 Task: Create a due date automation trigger when advanced on, 2 hours before a card is due add fields without custom field "Resume" set to a date in this month.
Action: Mouse moved to (1047, 76)
Screenshot: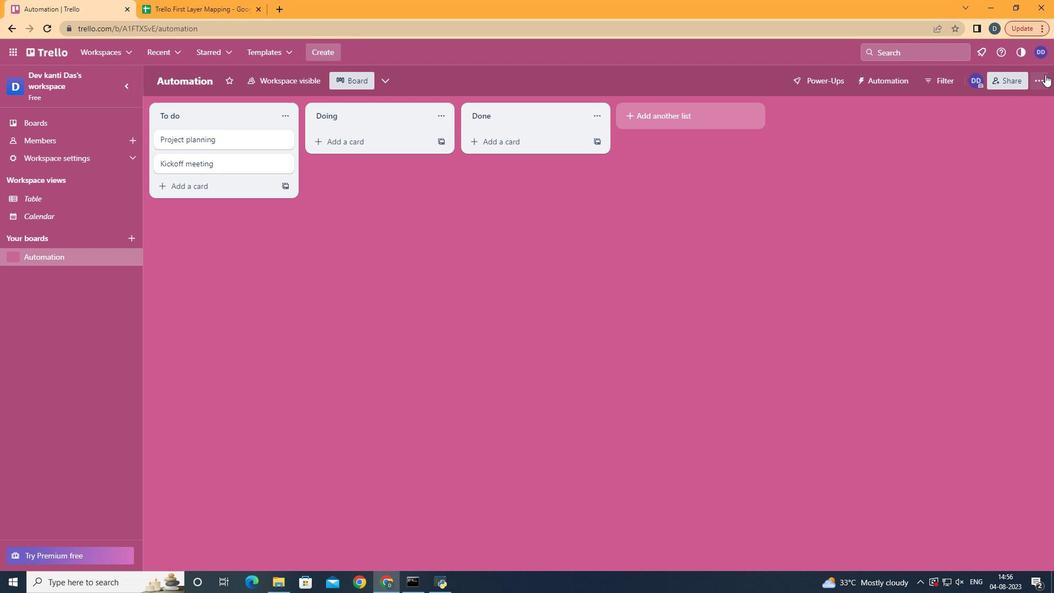 
Action: Mouse pressed left at (1047, 76)
Screenshot: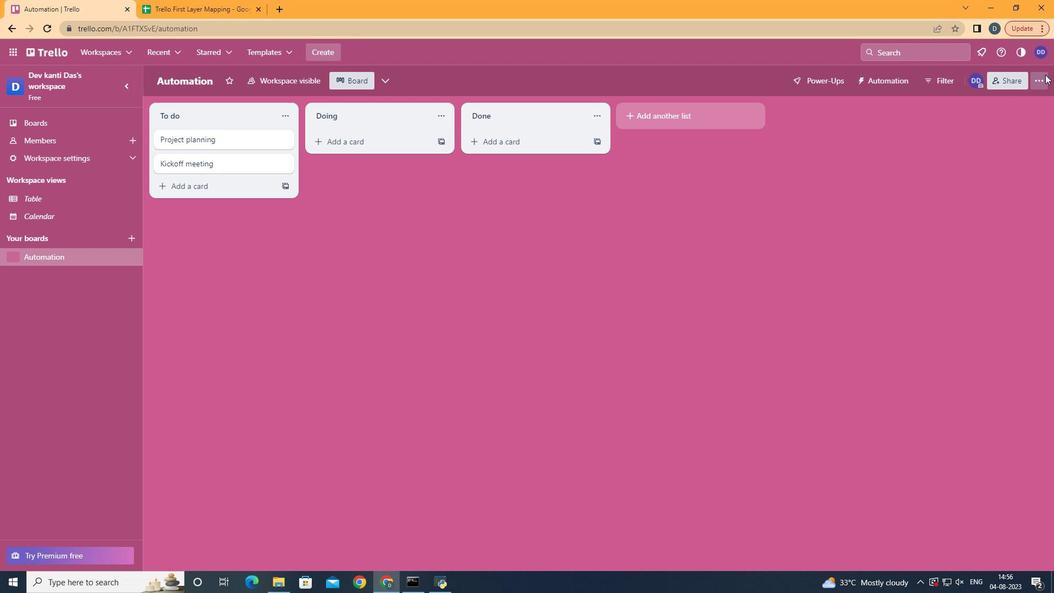 
Action: Mouse moved to (968, 233)
Screenshot: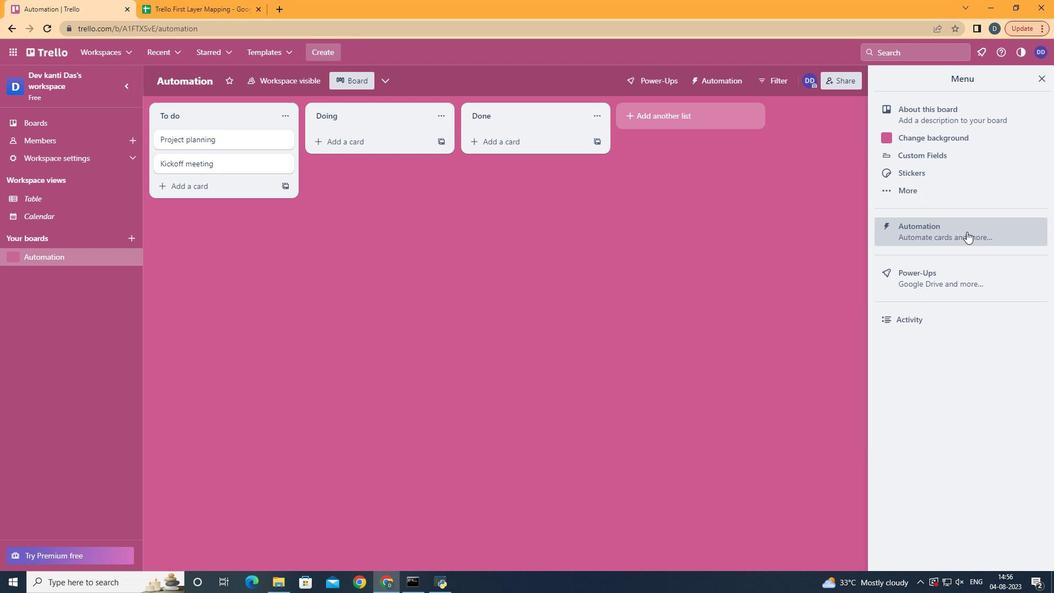 
Action: Mouse pressed left at (968, 233)
Screenshot: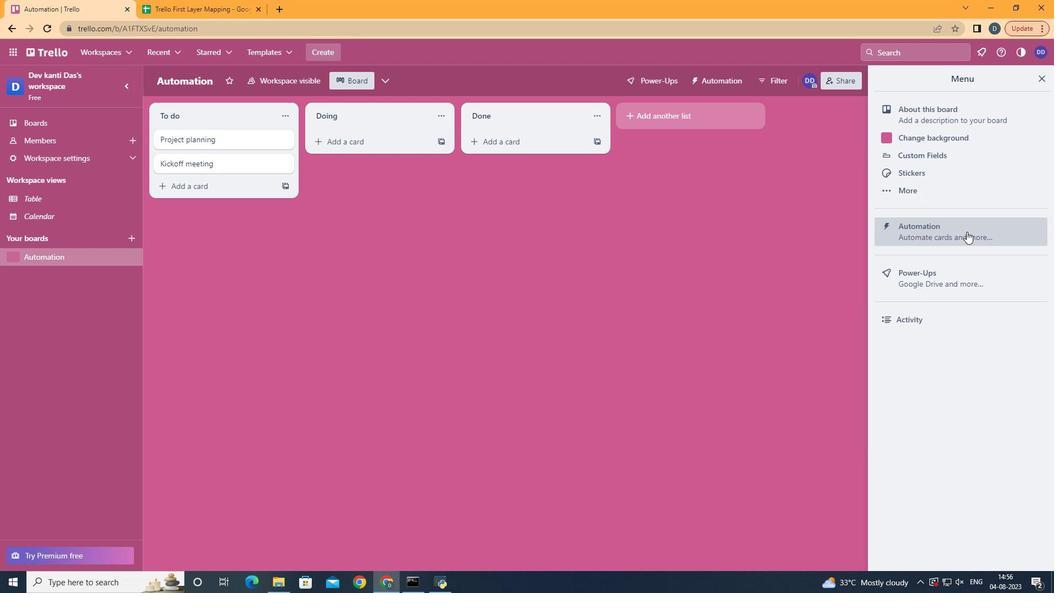 
Action: Mouse moved to (244, 227)
Screenshot: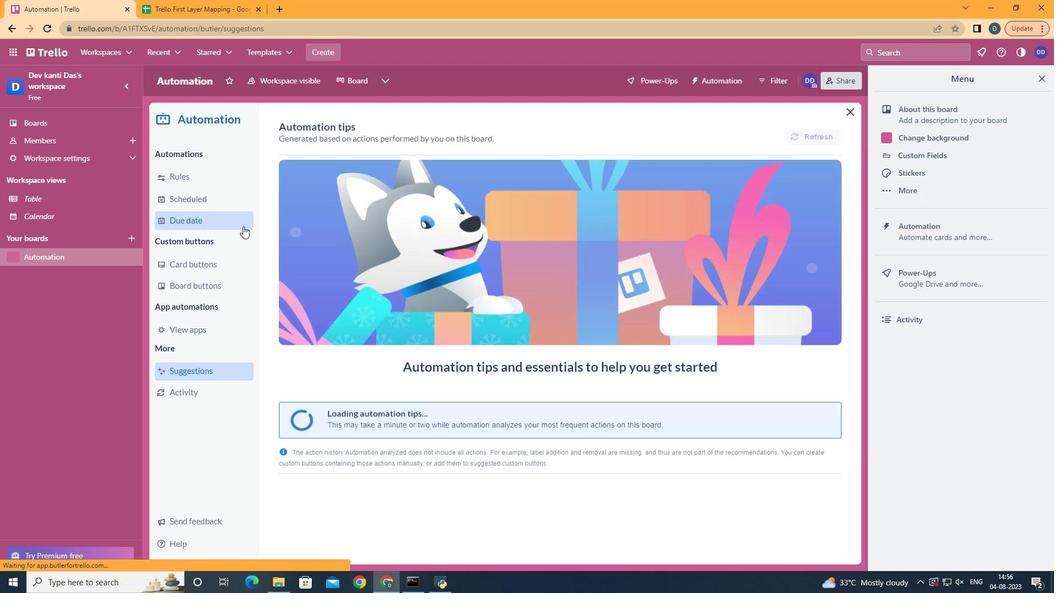 
Action: Mouse pressed left at (244, 227)
Screenshot: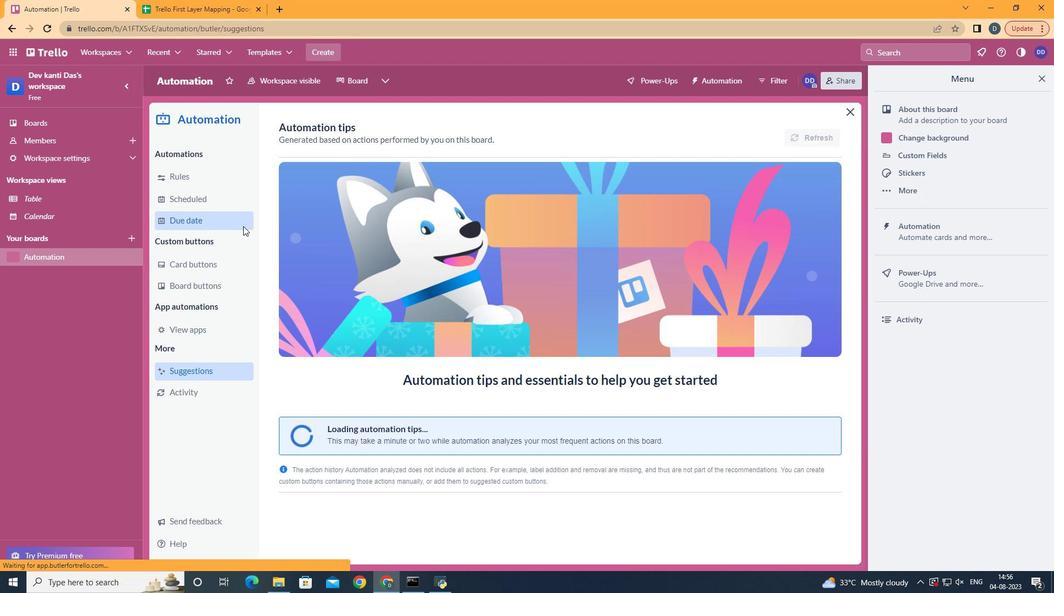 
Action: Mouse moved to (782, 129)
Screenshot: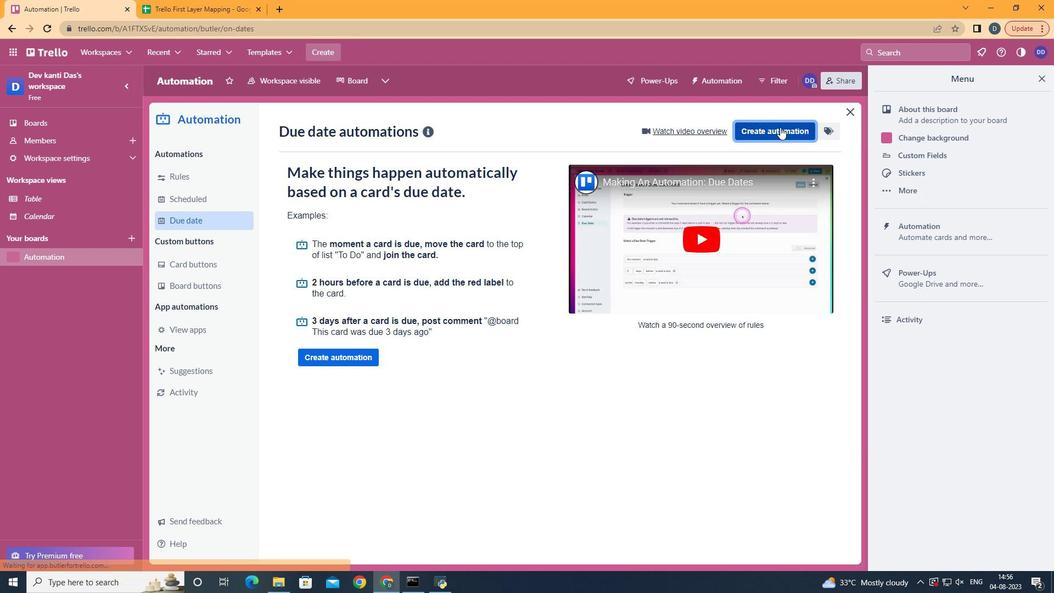 
Action: Mouse pressed left at (782, 129)
Screenshot: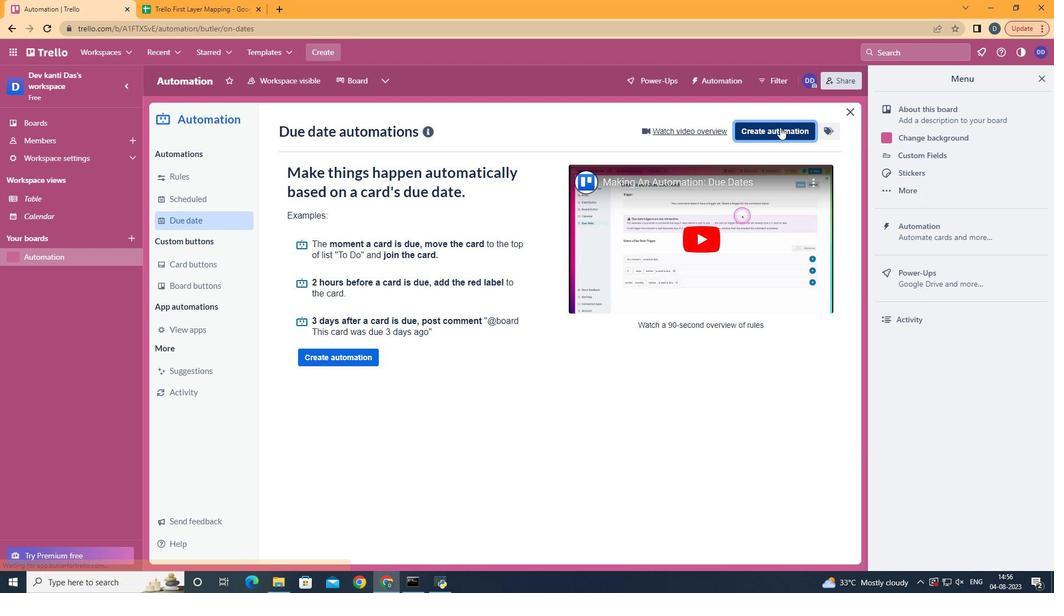 
Action: Mouse moved to (523, 230)
Screenshot: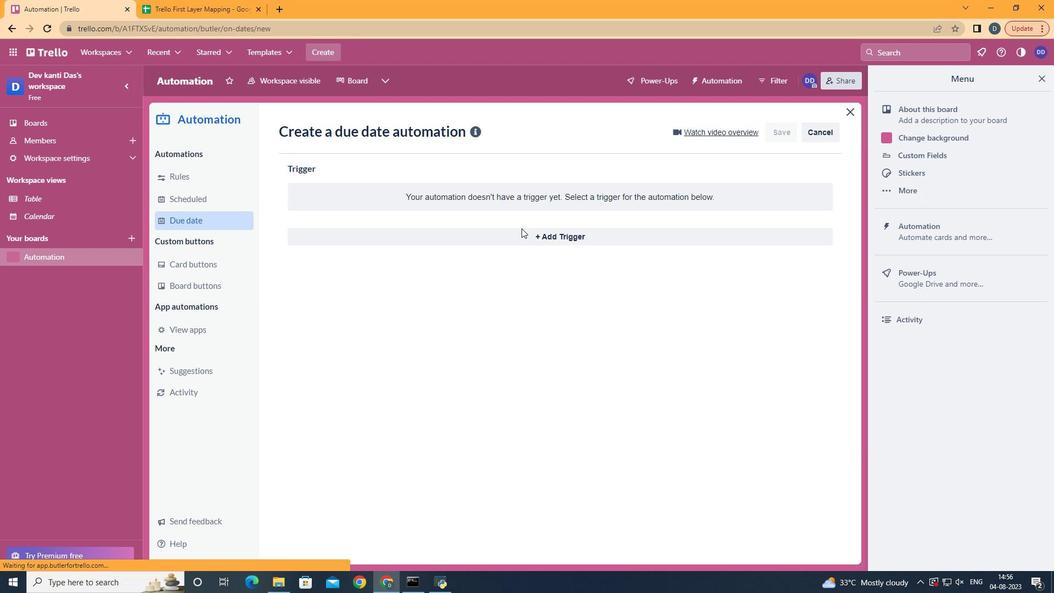 
Action: Mouse pressed left at (523, 230)
Screenshot: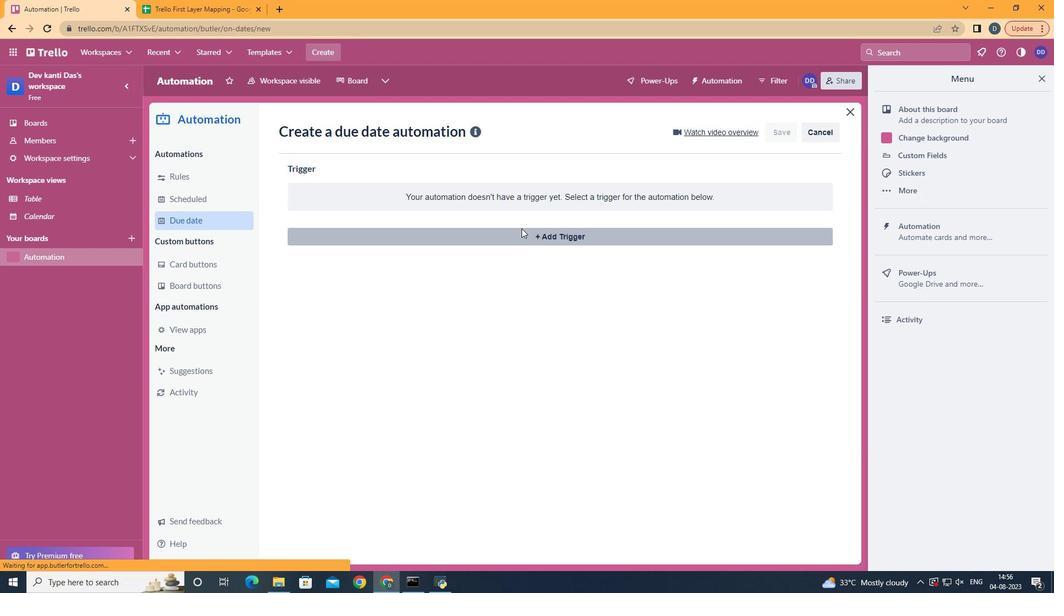 
Action: Mouse moved to (355, 468)
Screenshot: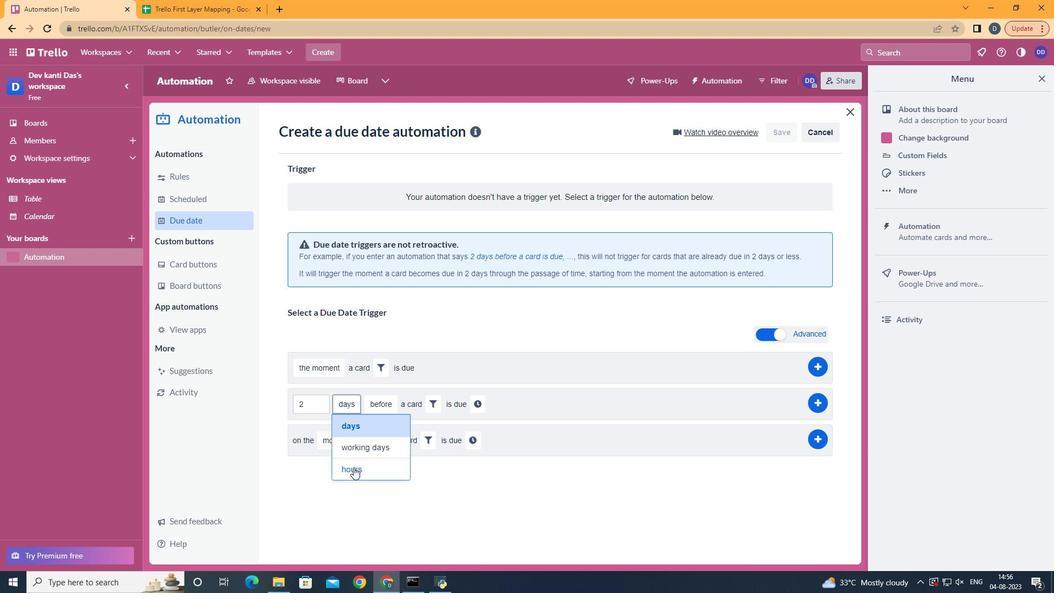 
Action: Mouse pressed left at (355, 468)
Screenshot: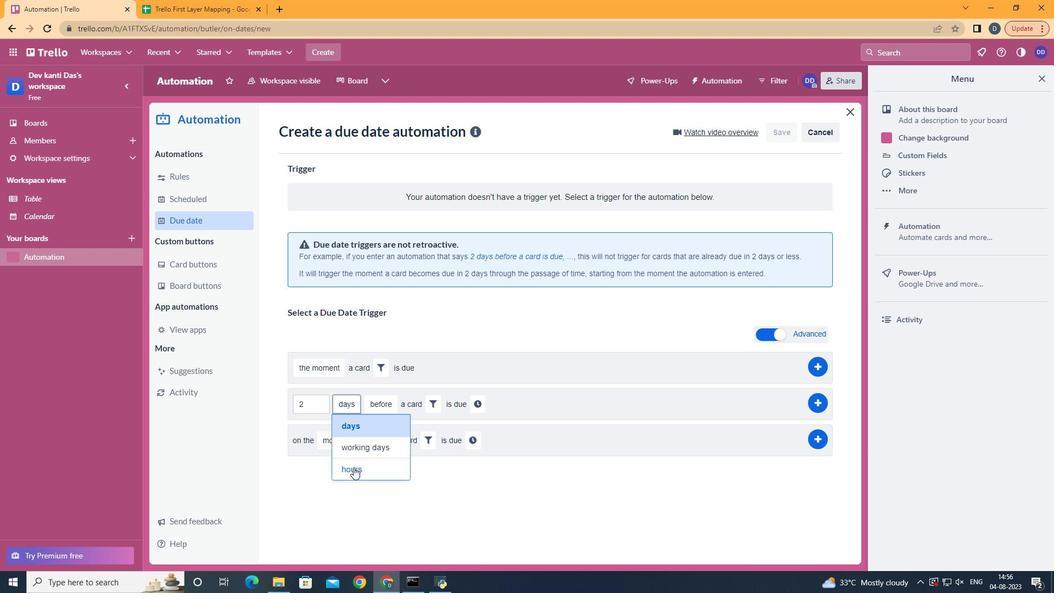 
Action: Mouse moved to (395, 423)
Screenshot: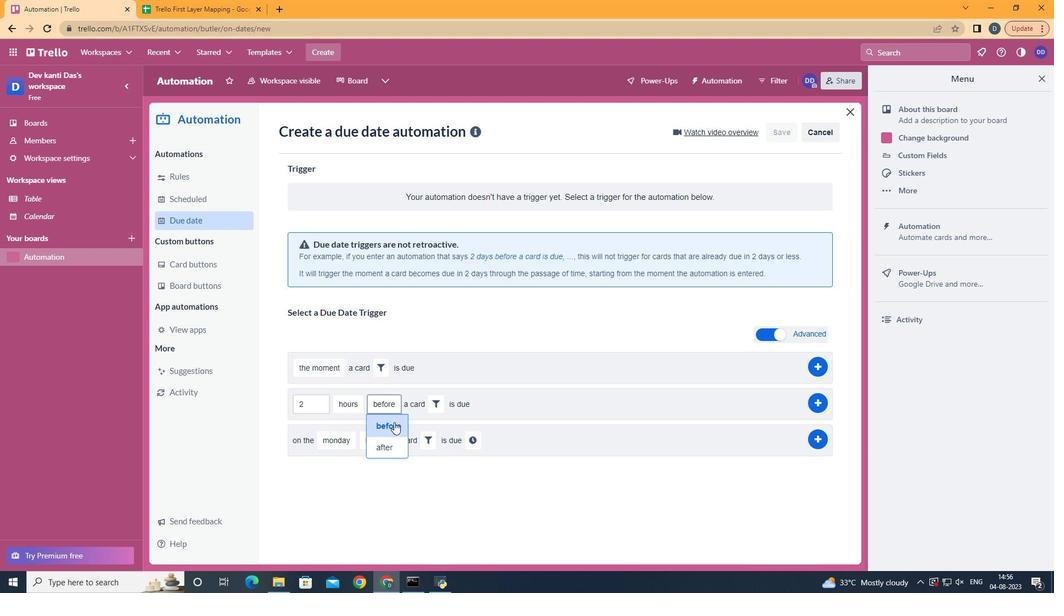 
Action: Mouse pressed left at (395, 423)
Screenshot: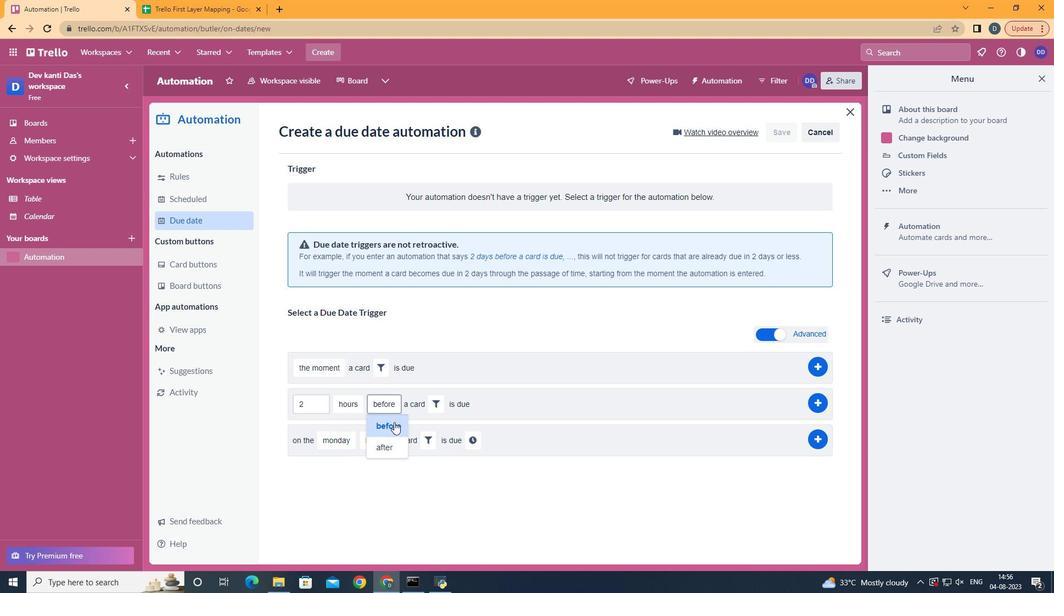 
Action: Mouse moved to (444, 401)
Screenshot: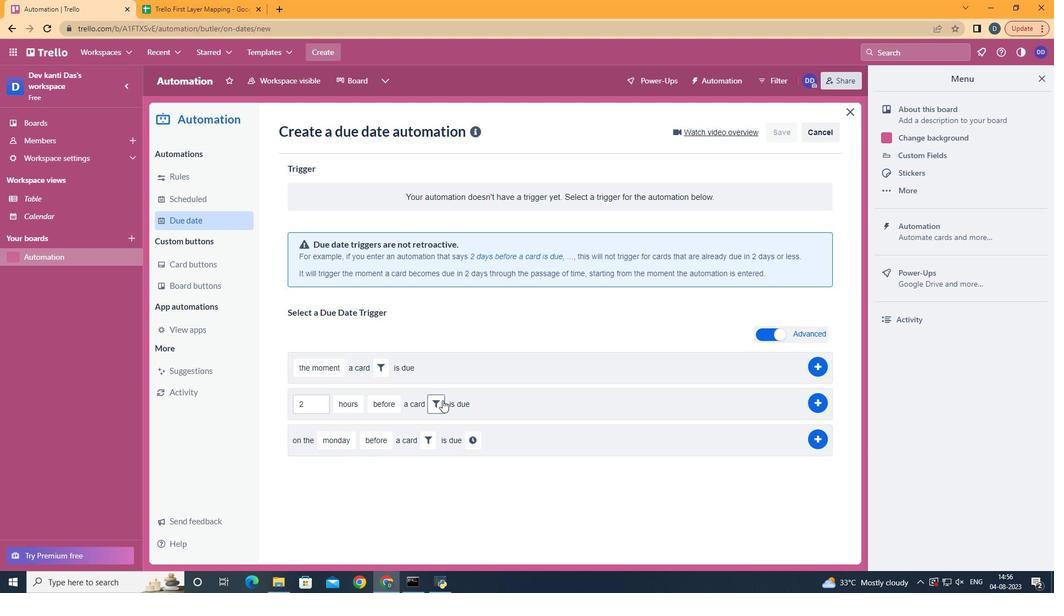 
Action: Mouse pressed left at (444, 401)
Screenshot: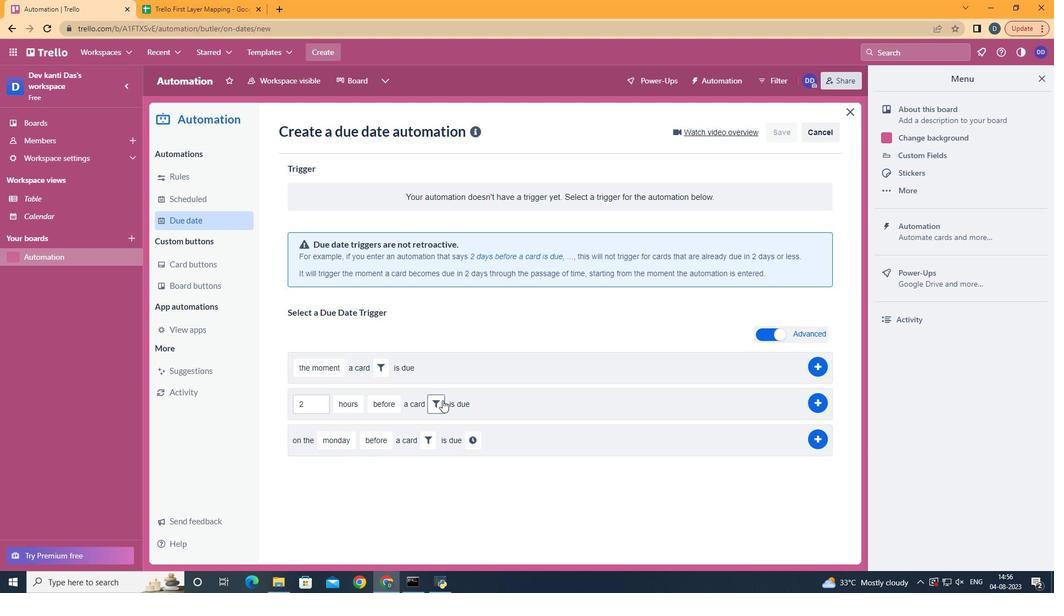 
Action: Mouse moved to (619, 437)
Screenshot: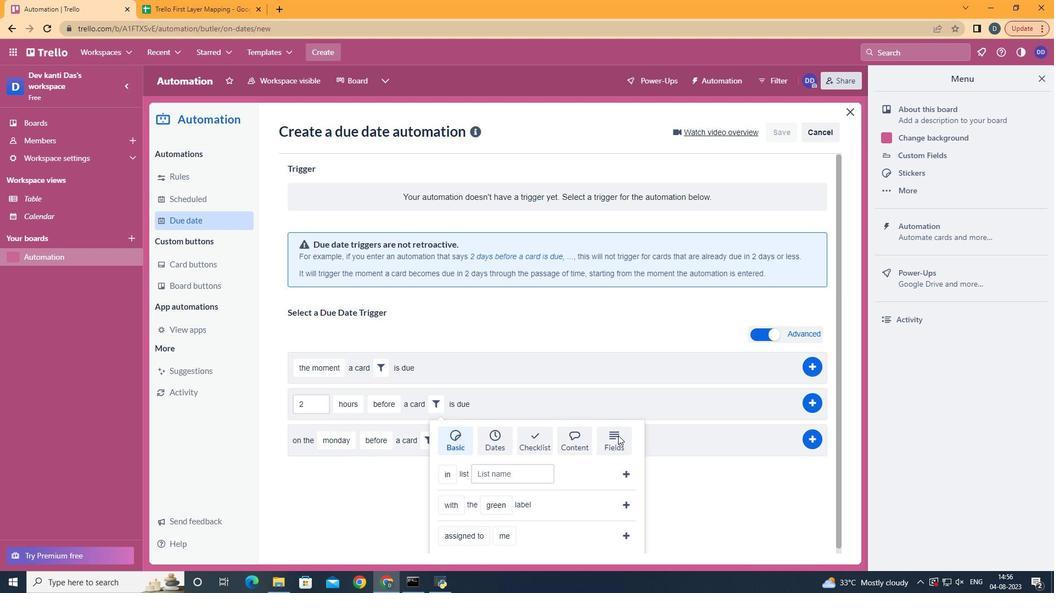 
Action: Mouse pressed left at (619, 437)
Screenshot: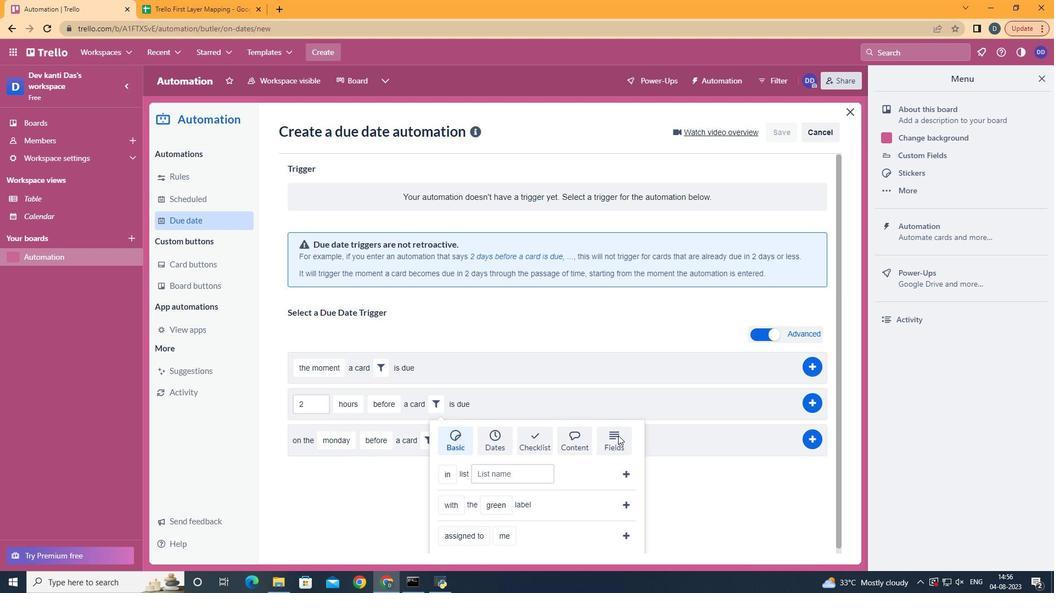 
Action: Mouse moved to (620, 437)
Screenshot: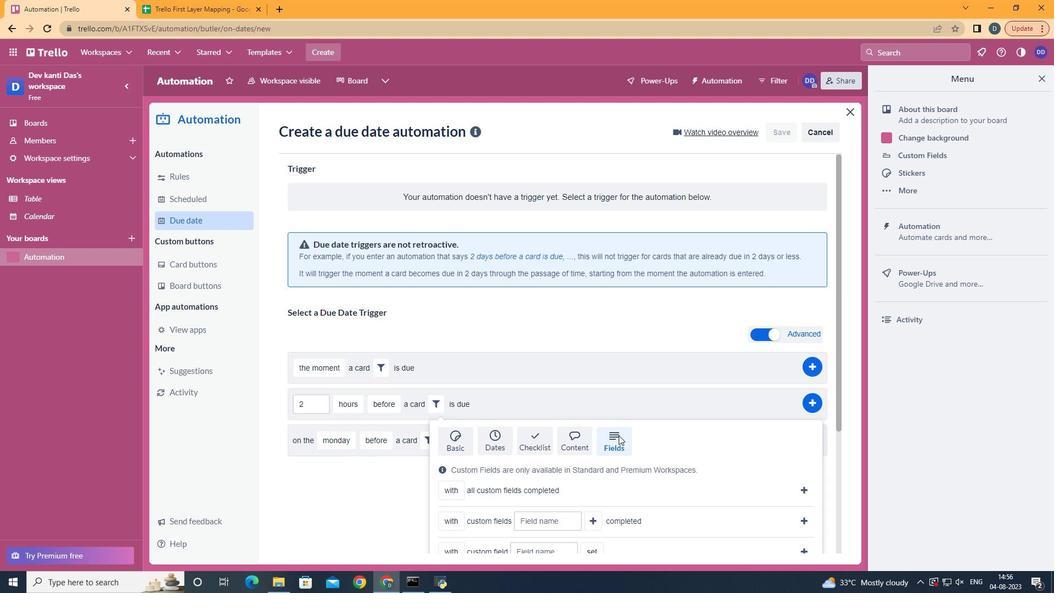 
Action: Mouse scrolled (620, 436) with delta (0, 0)
Screenshot: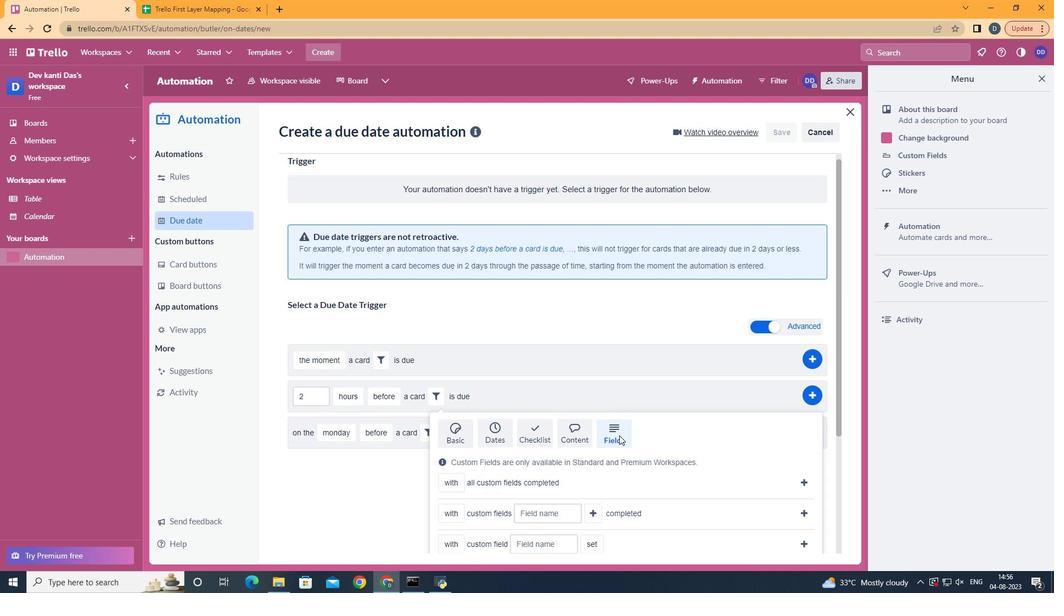 
Action: Mouse scrolled (620, 436) with delta (0, 0)
Screenshot: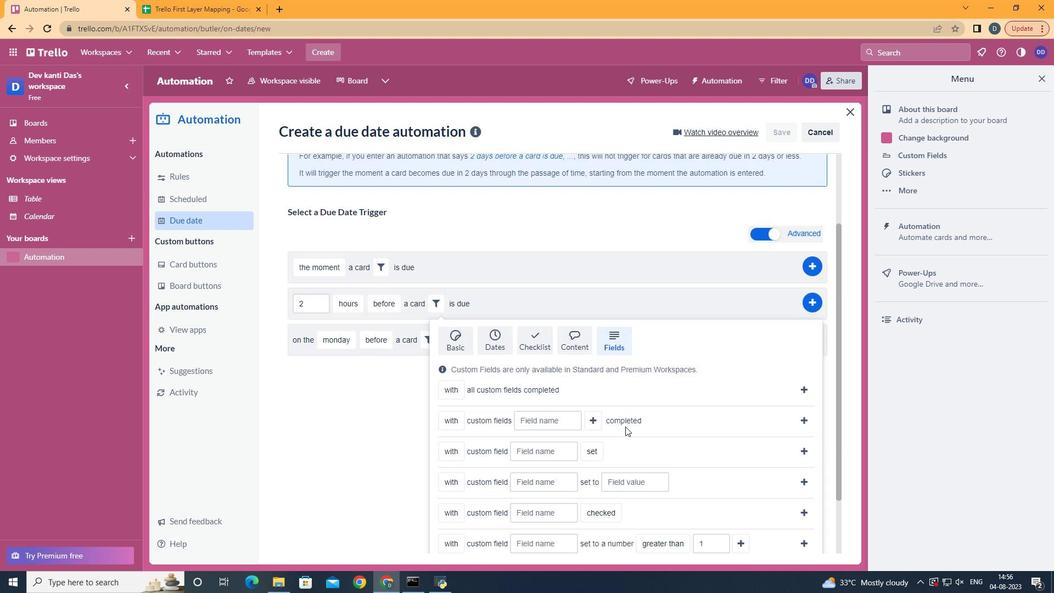 
Action: Mouse scrolled (620, 436) with delta (0, 0)
Screenshot: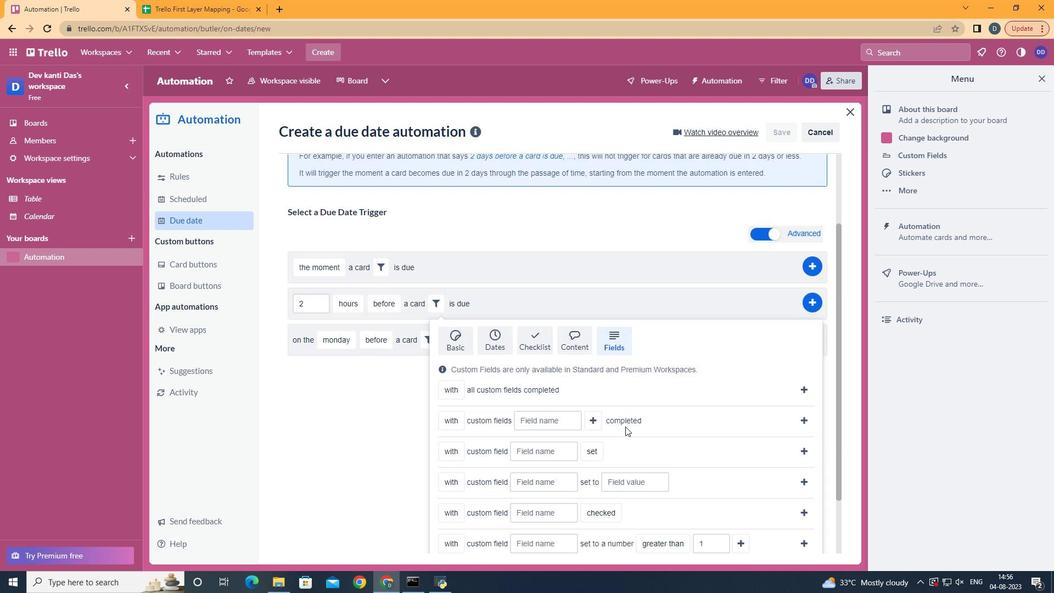 
Action: Mouse scrolled (620, 436) with delta (0, 0)
Screenshot: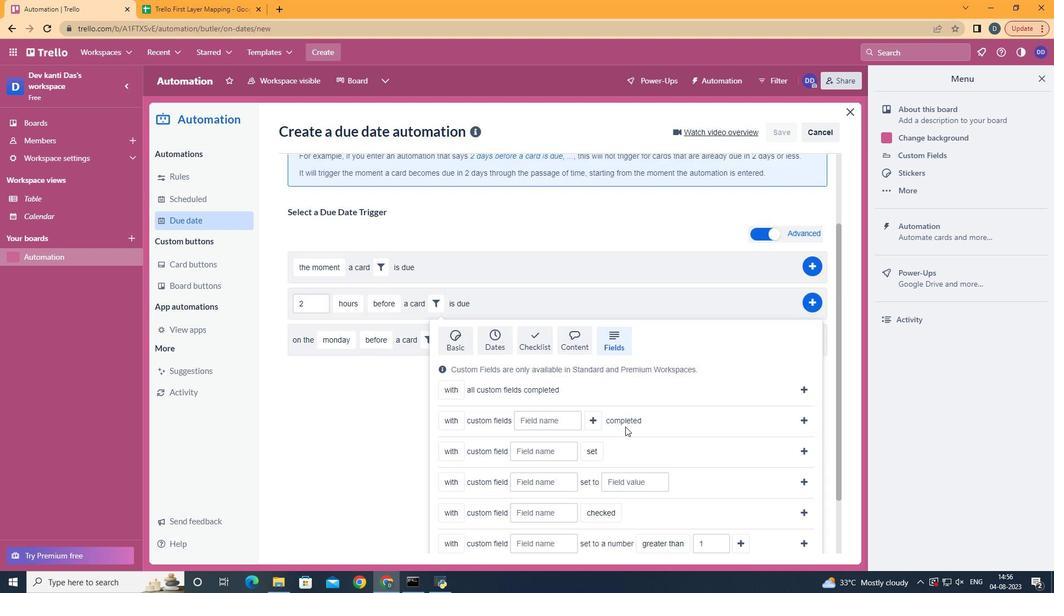 
Action: Mouse scrolled (620, 436) with delta (0, 0)
Screenshot: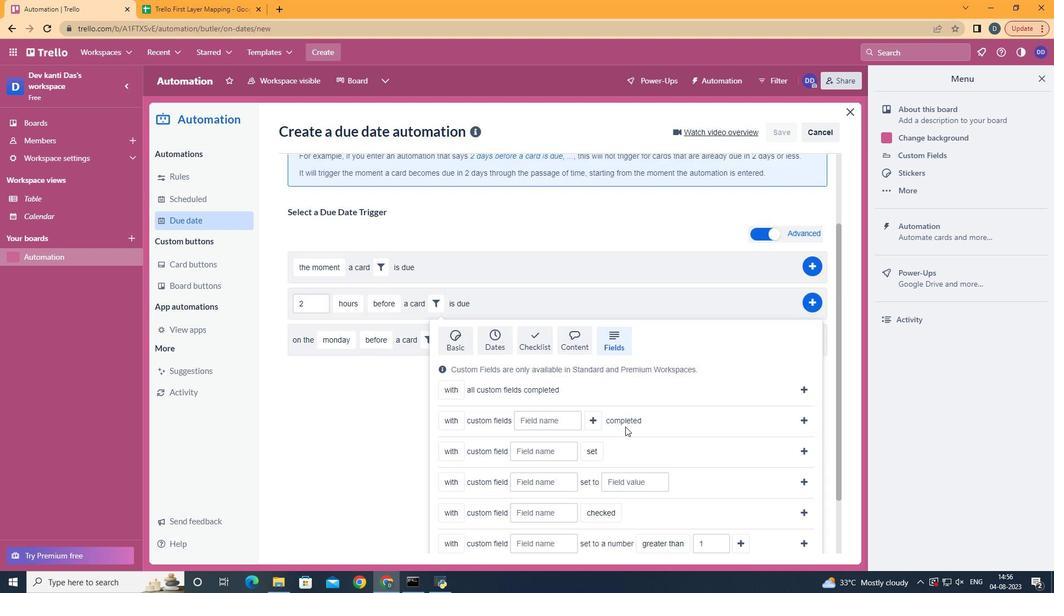 
Action: Mouse moved to (456, 541)
Screenshot: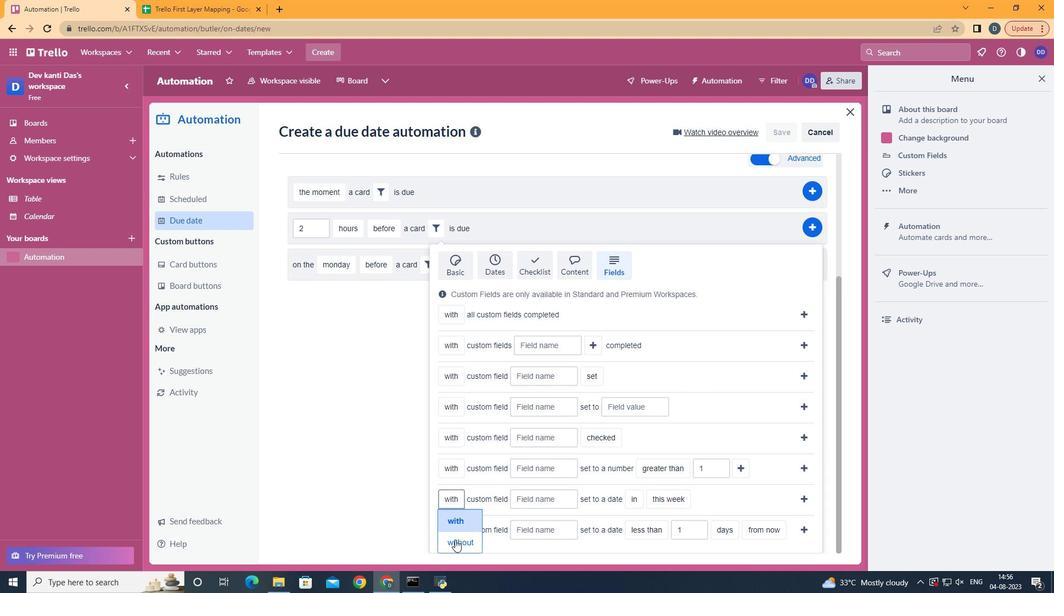 
Action: Mouse pressed left at (456, 541)
Screenshot: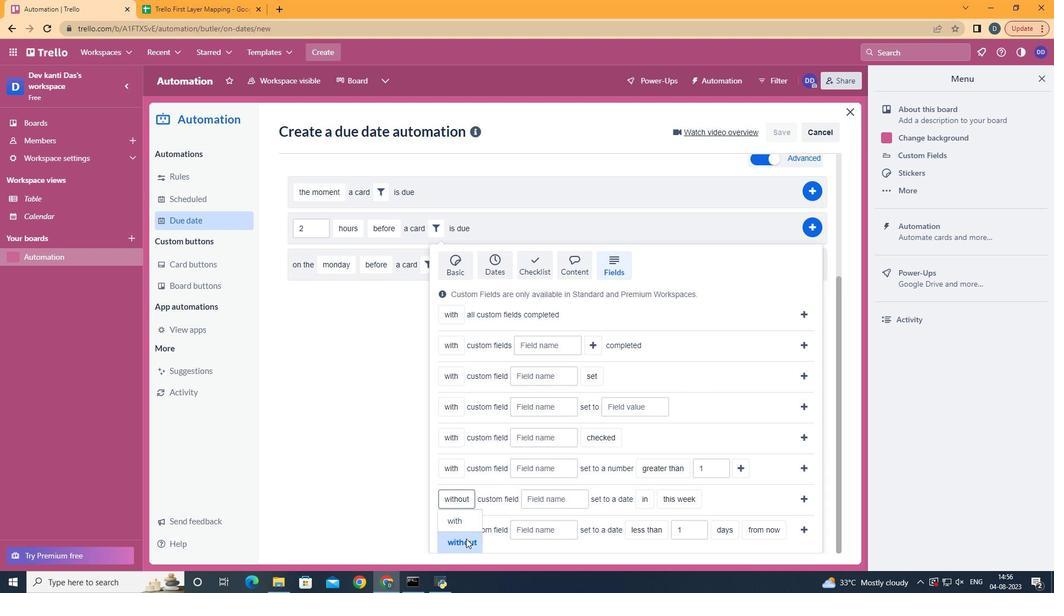 
Action: Mouse moved to (573, 499)
Screenshot: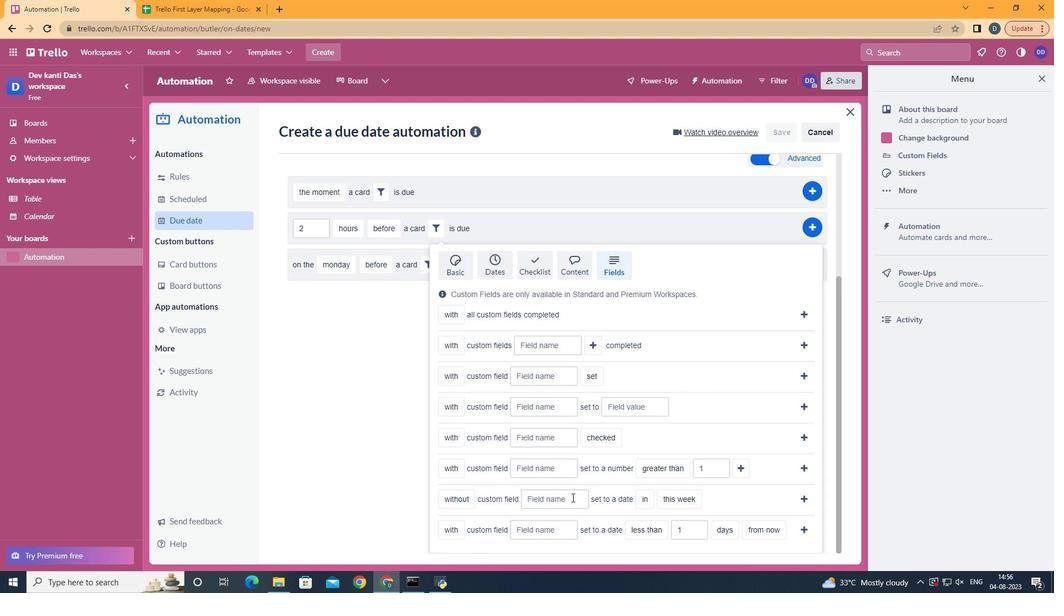 
Action: Mouse pressed left at (573, 499)
Screenshot: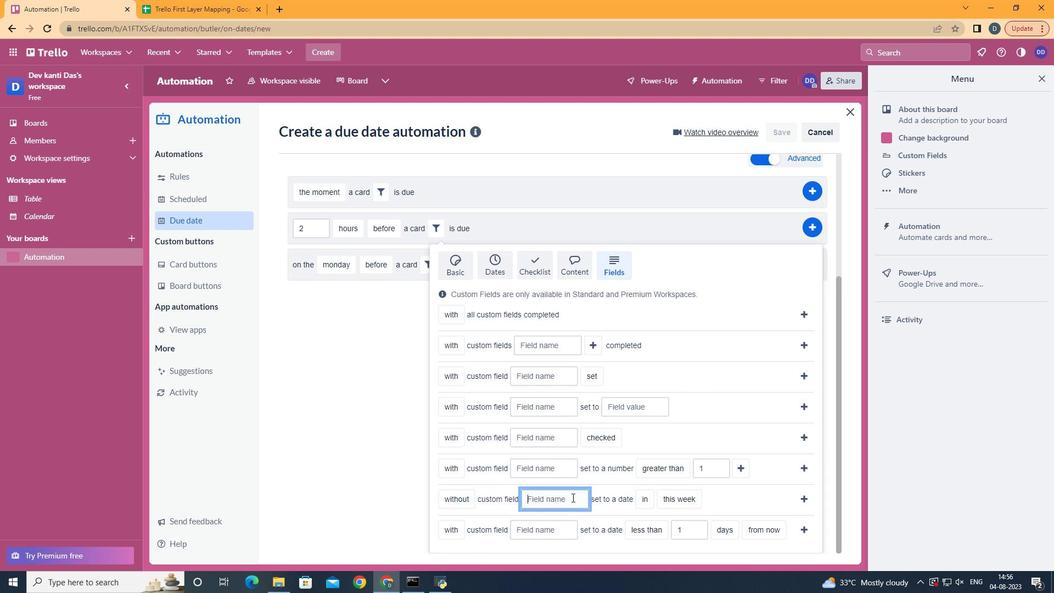 
Action: Key pressed <Key.shift>Resume
Screenshot: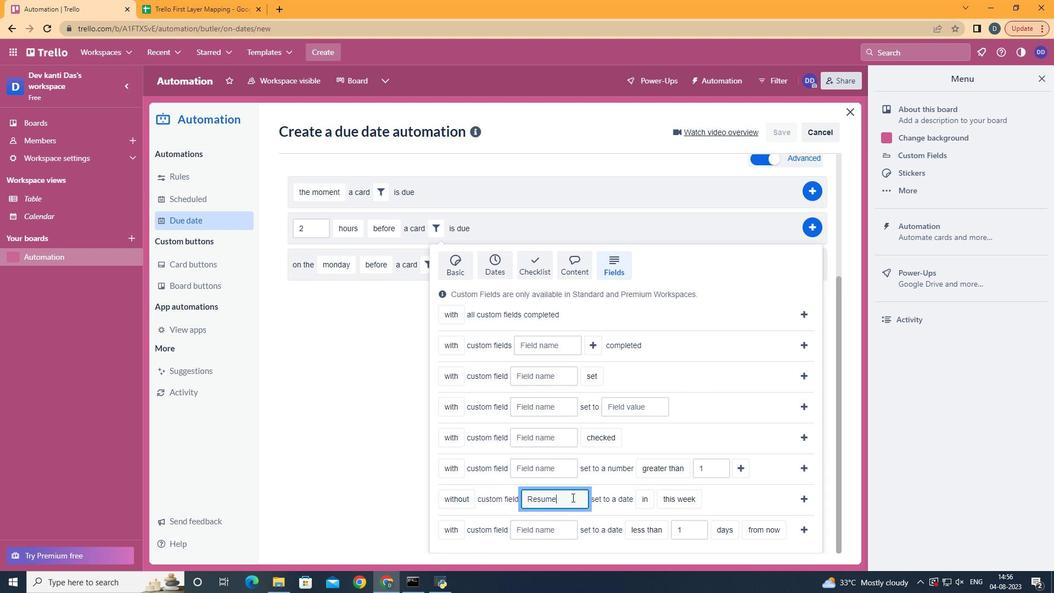 
Action: Mouse moved to (651, 526)
Screenshot: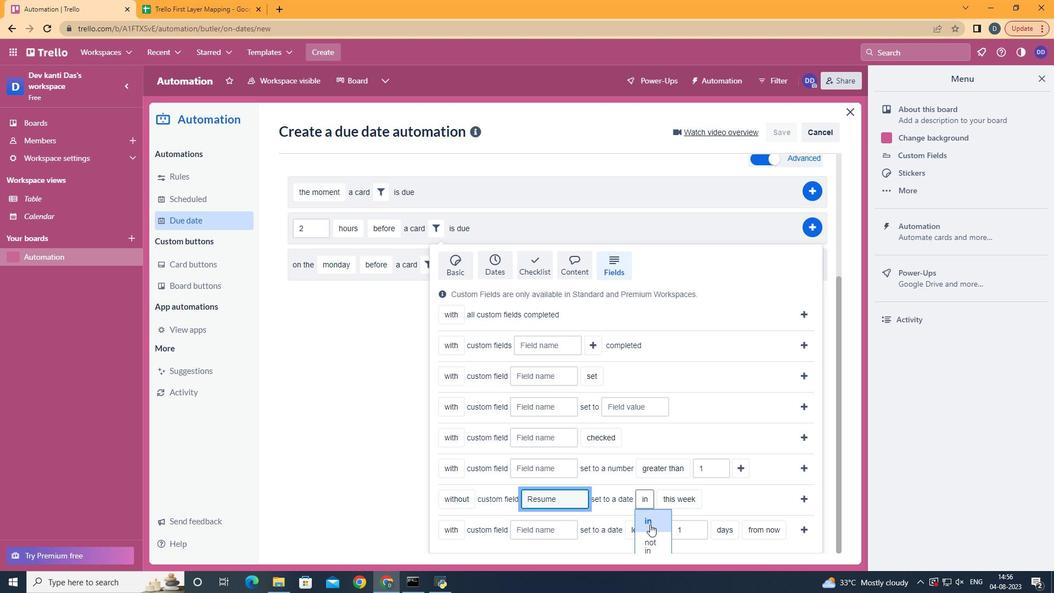 
Action: Mouse pressed left at (651, 526)
Screenshot: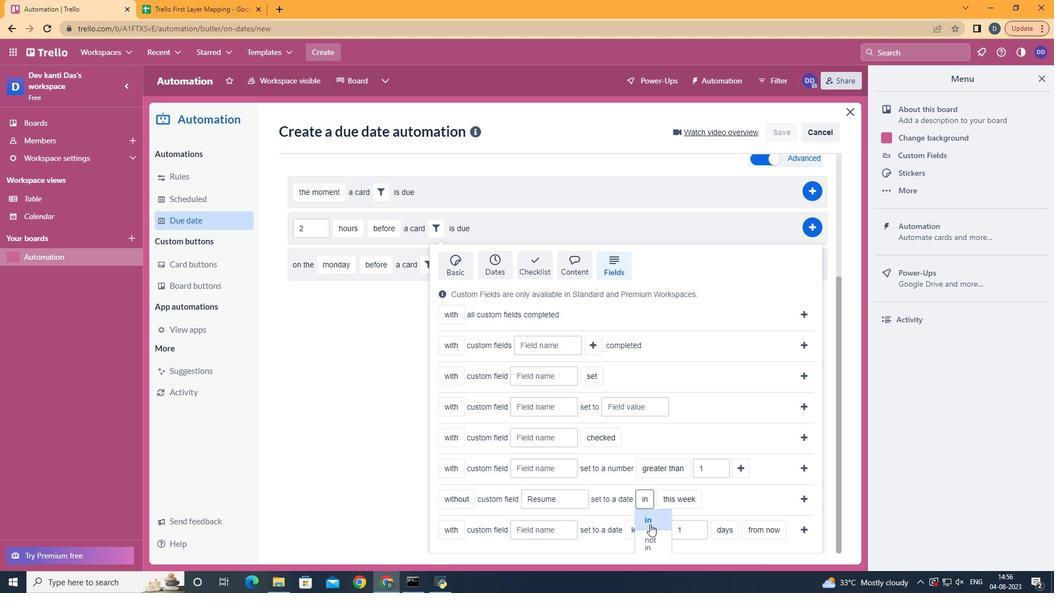 
Action: Mouse moved to (685, 544)
Screenshot: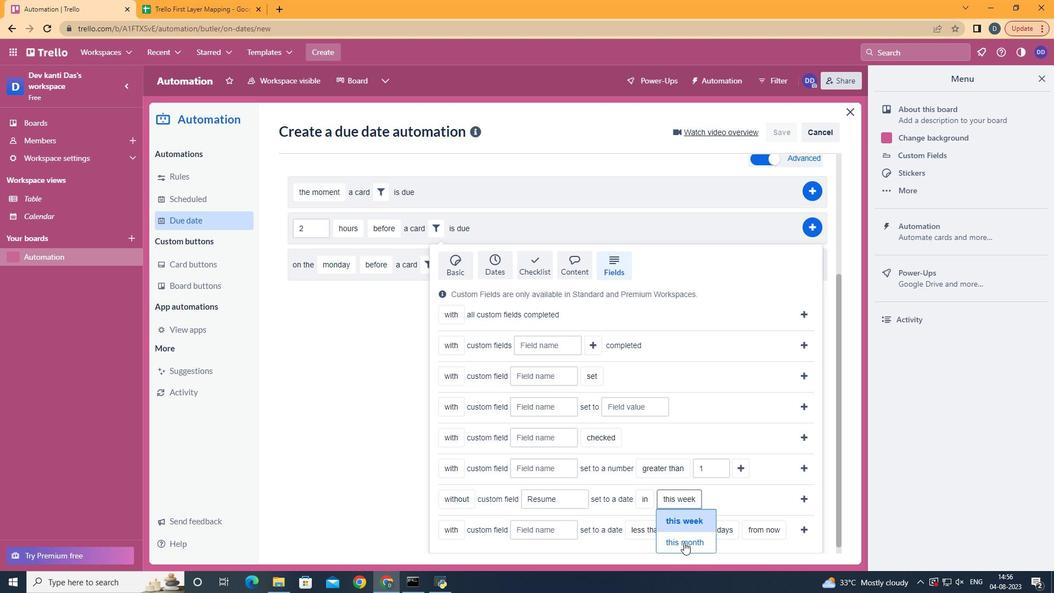 
Action: Mouse pressed left at (685, 544)
Screenshot: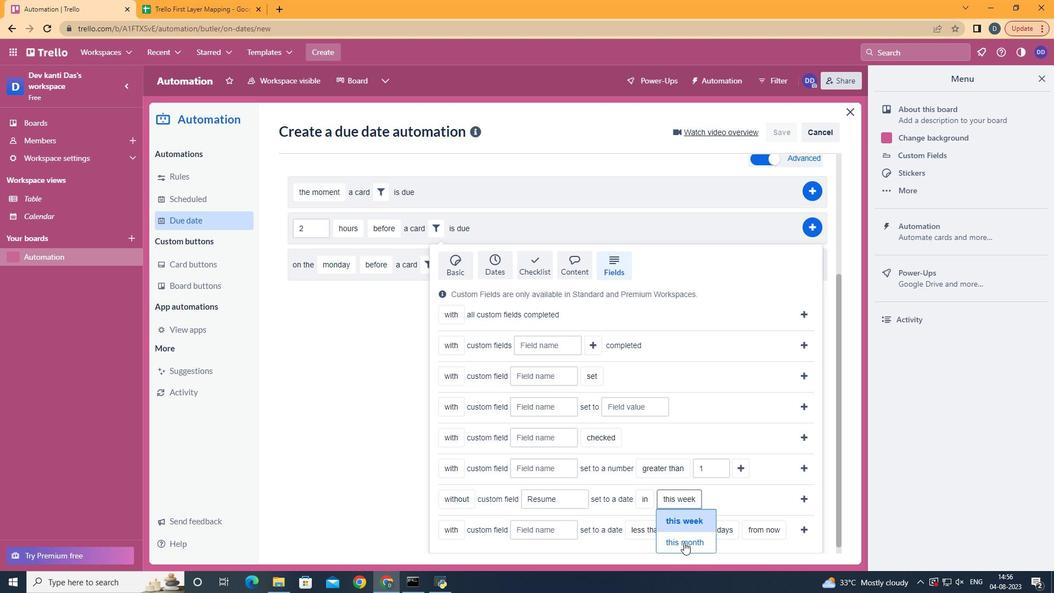 
Action: Mouse moved to (801, 500)
Screenshot: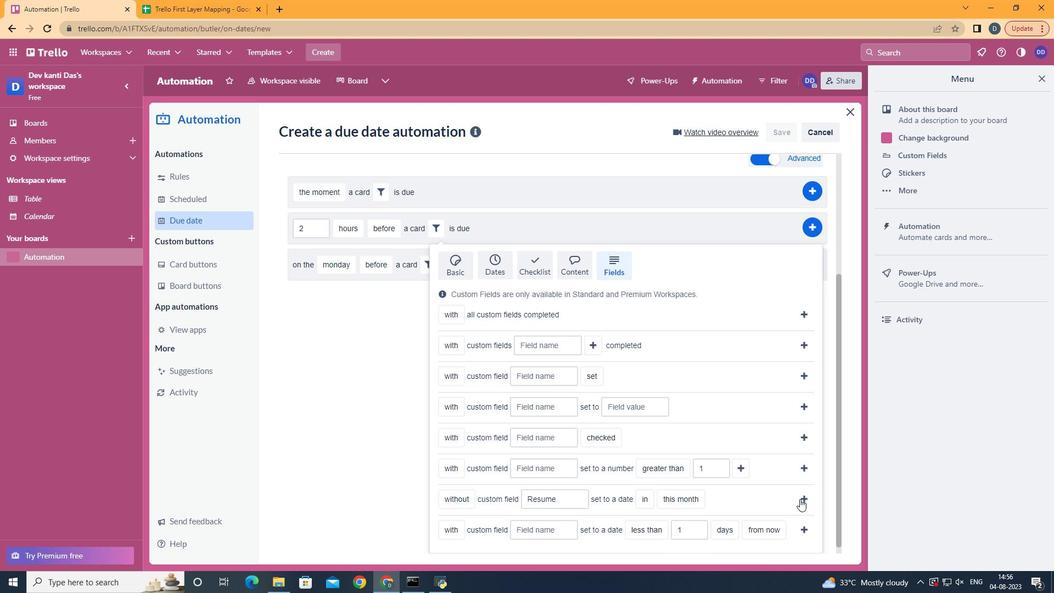 
Action: Mouse pressed left at (801, 500)
Screenshot: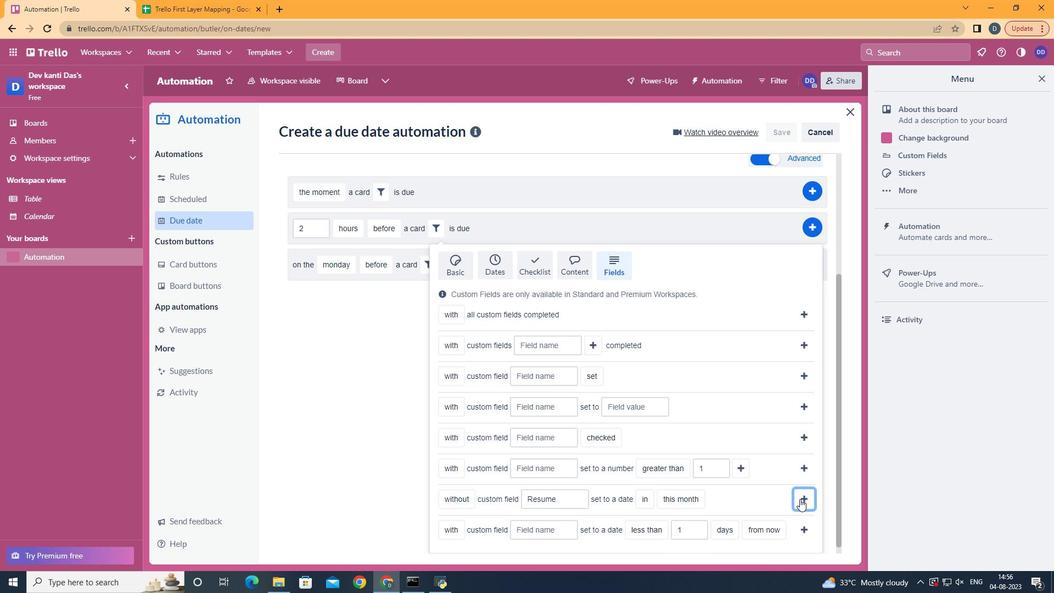 
Action: Mouse moved to (813, 401)
Screenshot: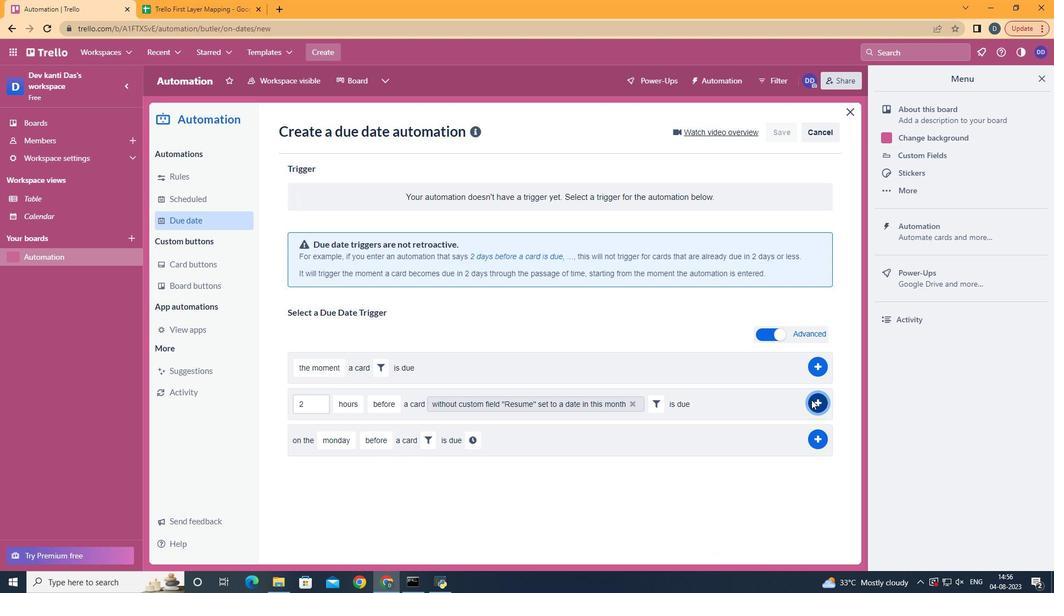 
Action: Mouse pressed left at (813, 401)
Screenshot: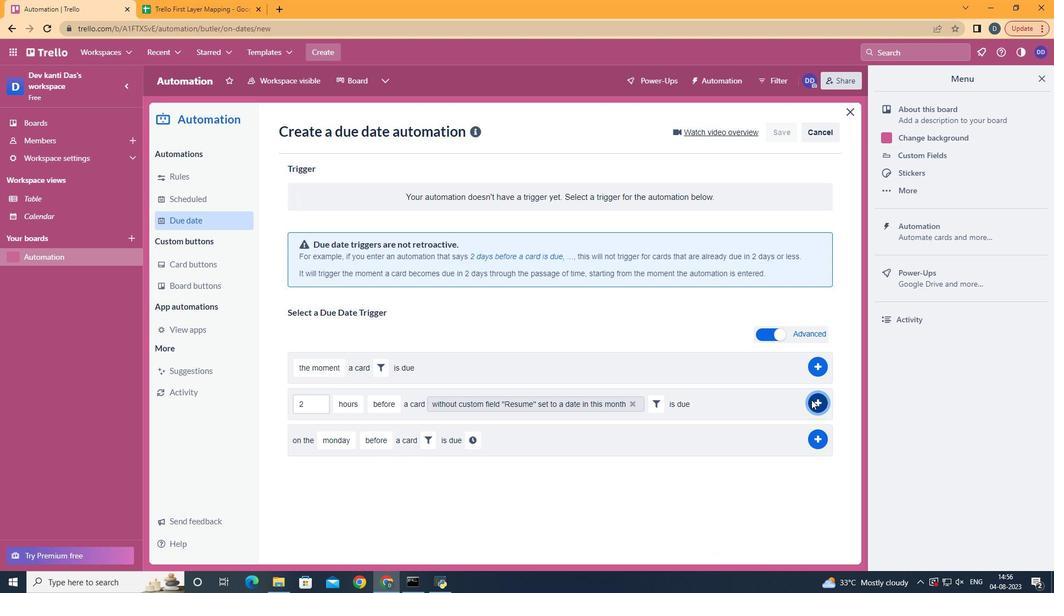 
Action: Mouse moved to (332, 165)
Screenshot: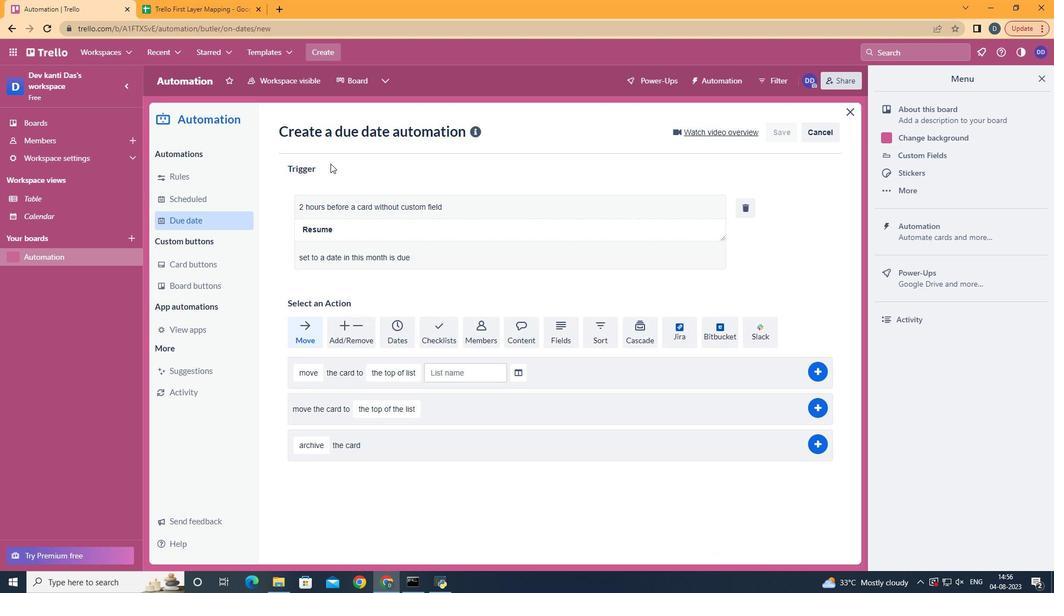 
